 Task: Visit on the  ads of NVIDIA
Action: Mouse moved to (568, 59)
Screenshot: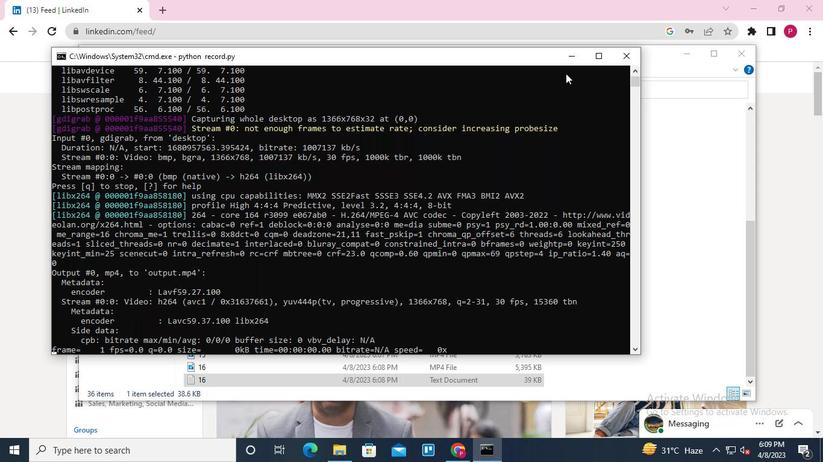 
Action: Mouse pressed left at (568, 59)
Screenshot: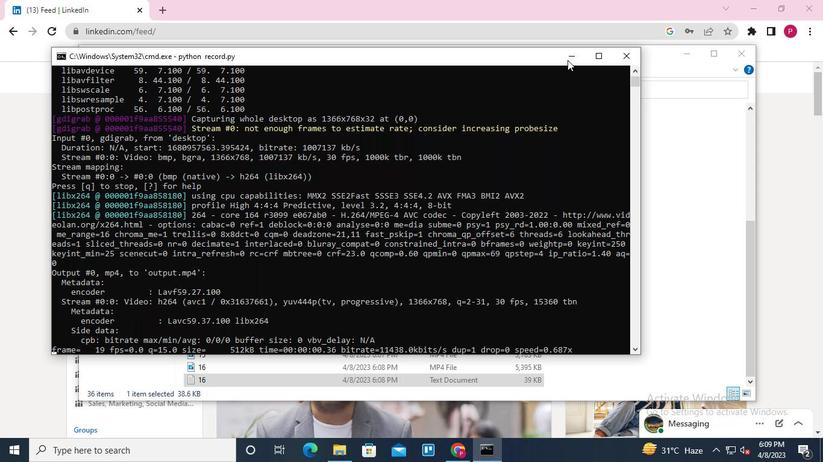 
Action: Mouse moved to (685, 56)
Screenshot: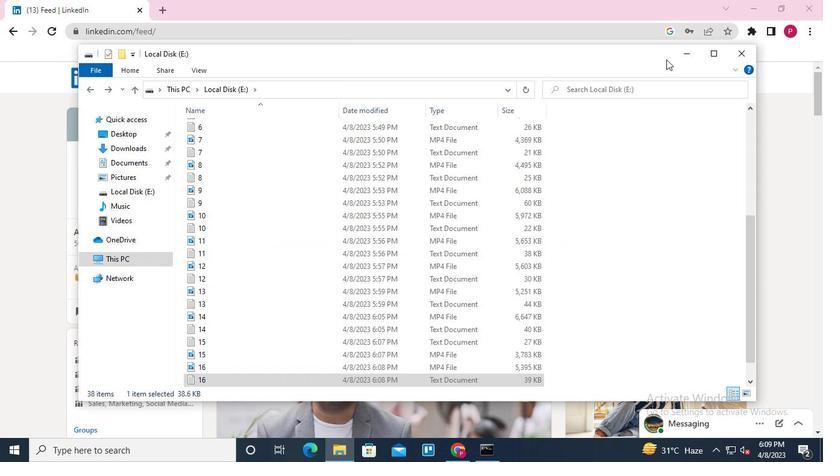 
Action: Mouse pressed left at (685, 56)
Screenshot: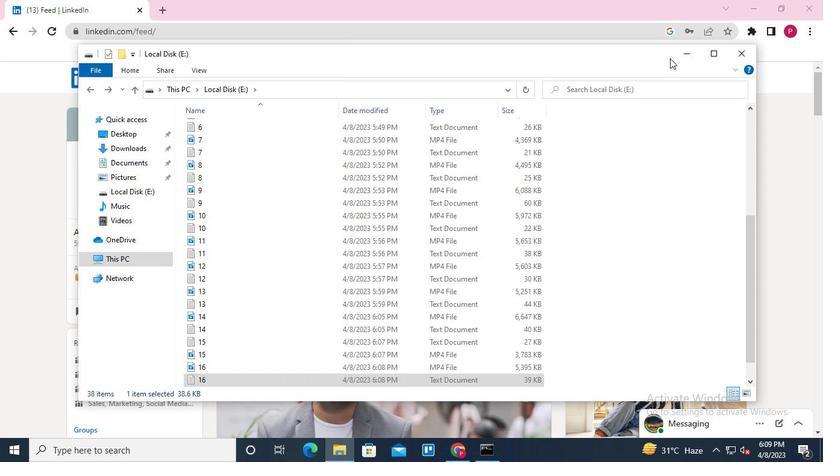 
Action: Mouse moved to (210, 78)
Screenshot: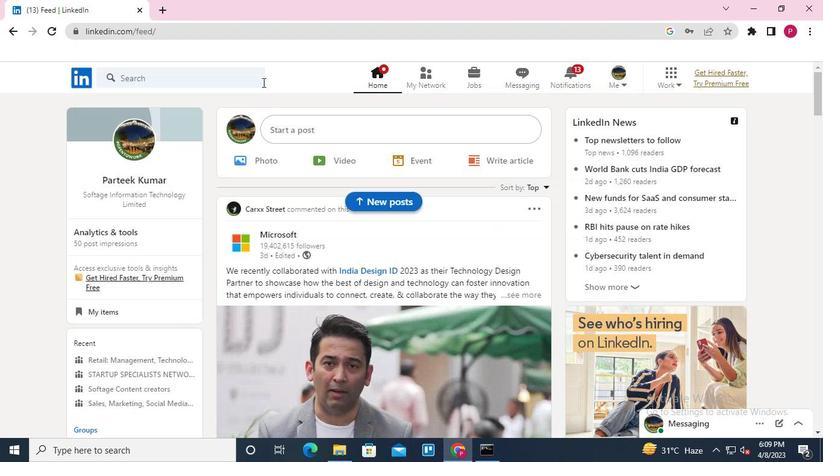 
Action: Mouse pressed left at (210, 78)
Screenshot: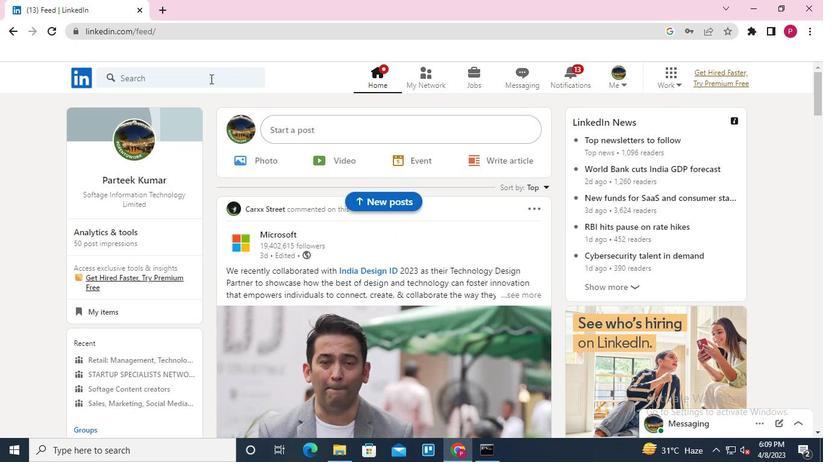 
Action: Keyboard Key.shift
Screenshot: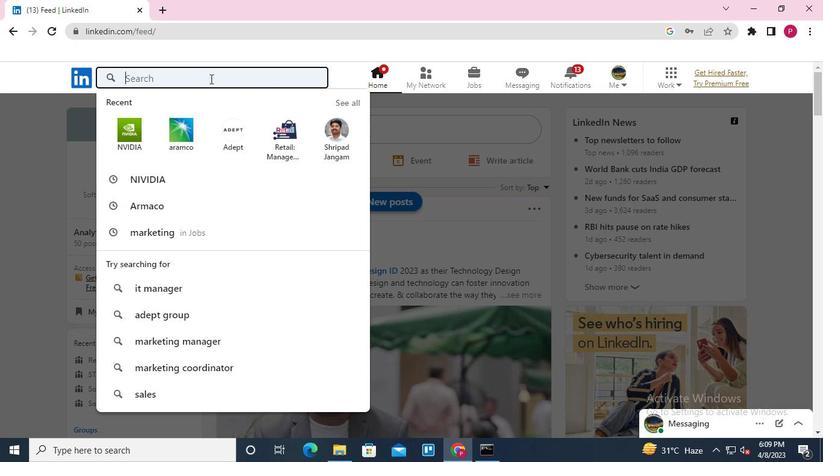 
Action: Keyboard Key.shift
Screenshot: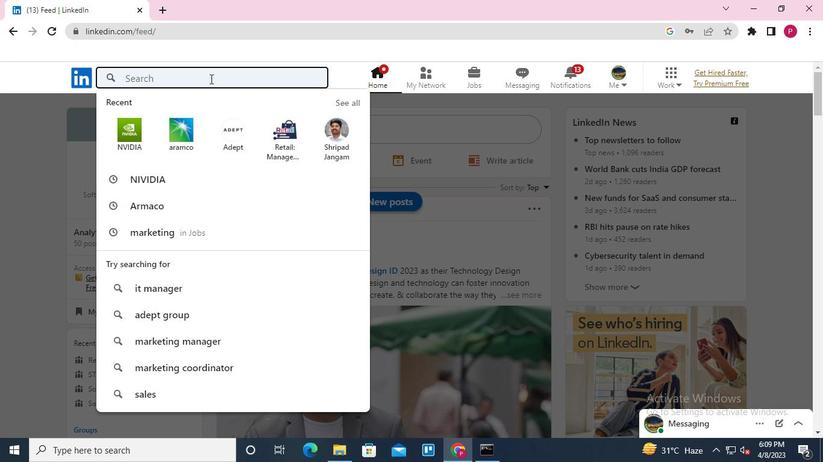 
Action: Keyboard Key.shift
Screenshot: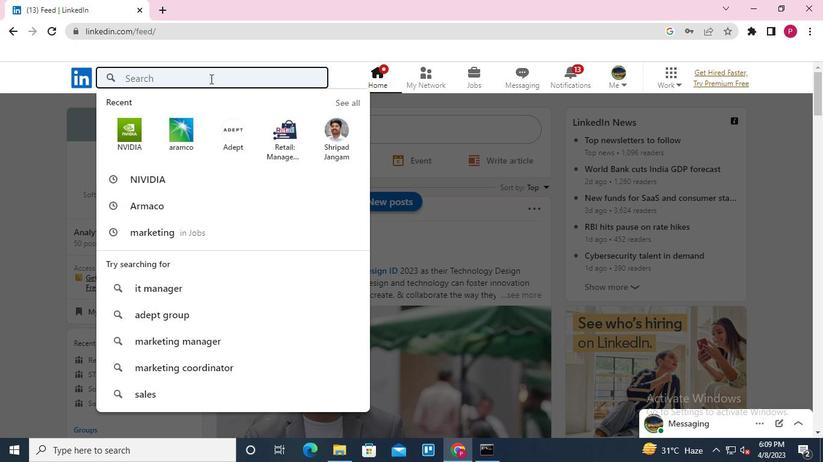 
Action: Keyboard Key.shift
Screenshot: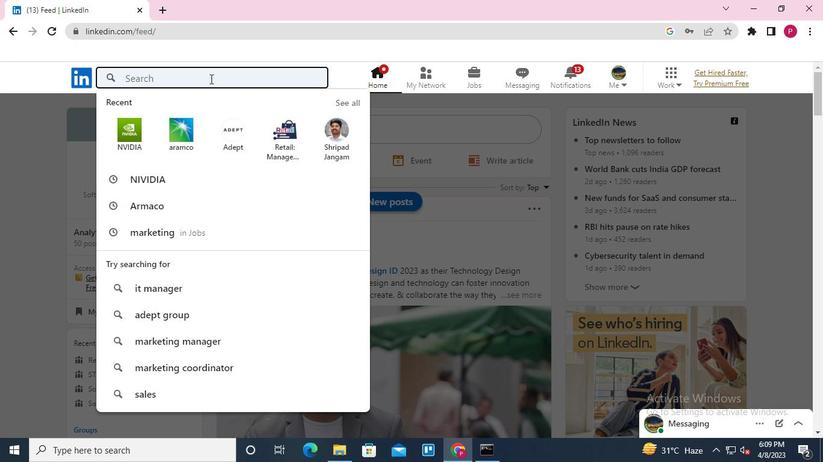 
Action: Keyboard Key.shift
Screenshot: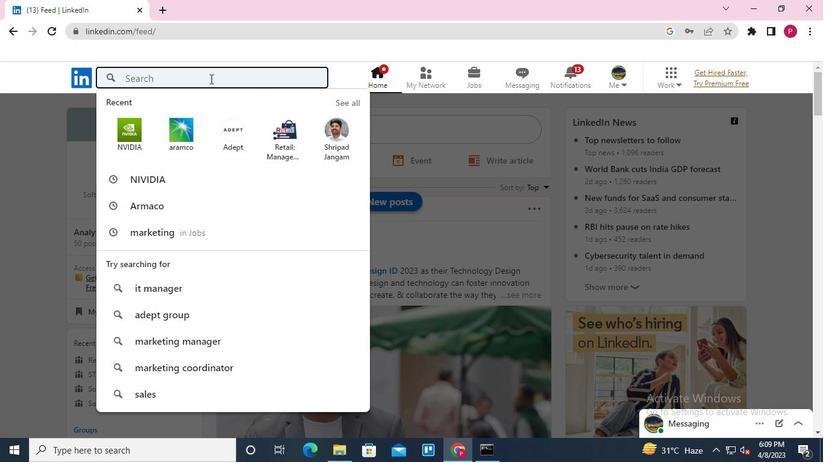 
Action: Keyboard Key.shift
Screenshot: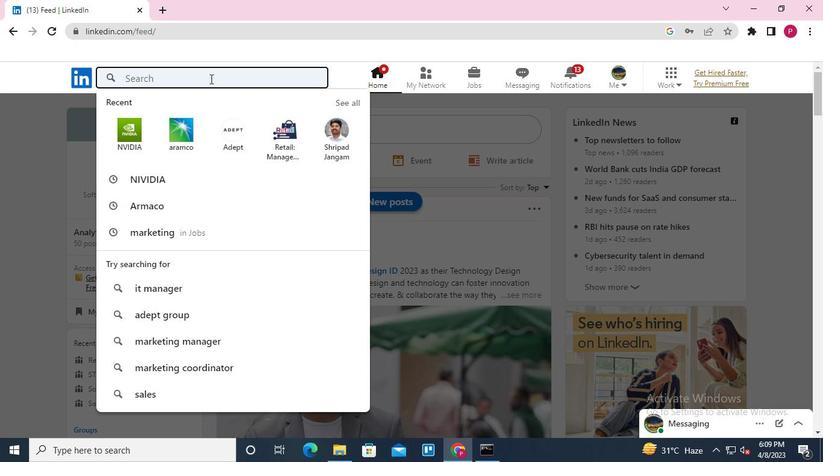 
Action: Keyboard N
Screenshot: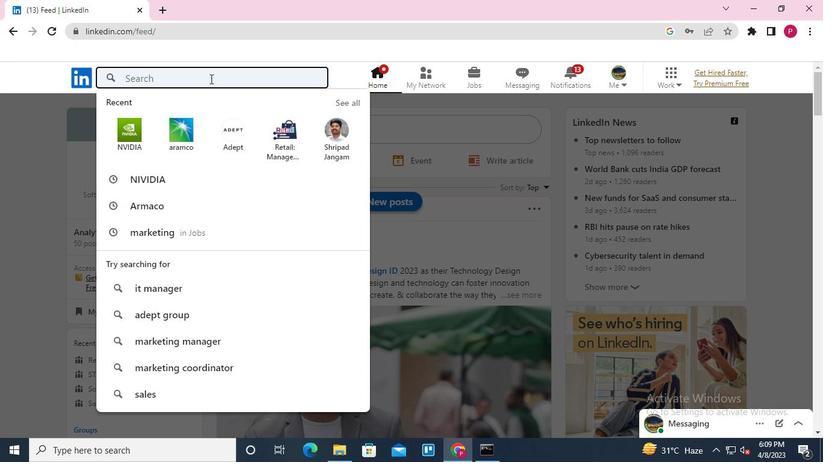 
Action: Keyboard V
Screenshot: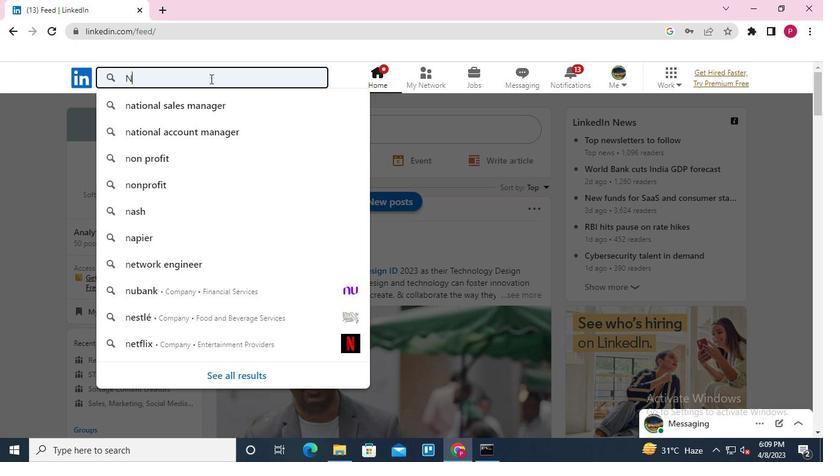 
Action: Keyboard I
Screenshot: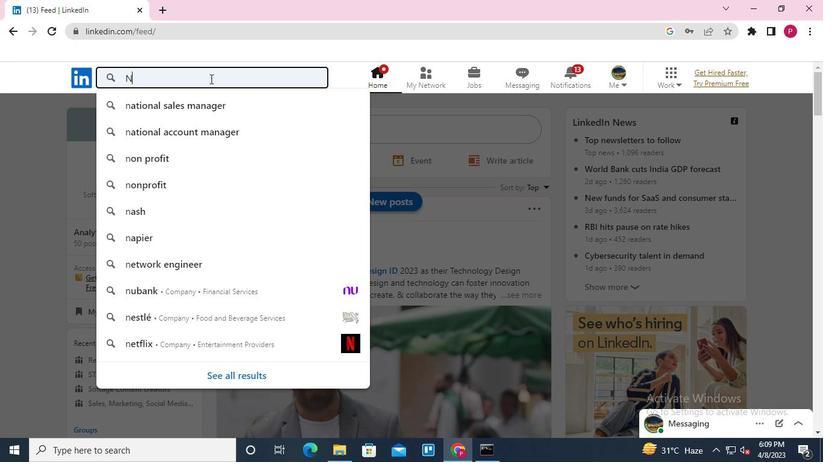 
Action: Keyboard D
Screenshot: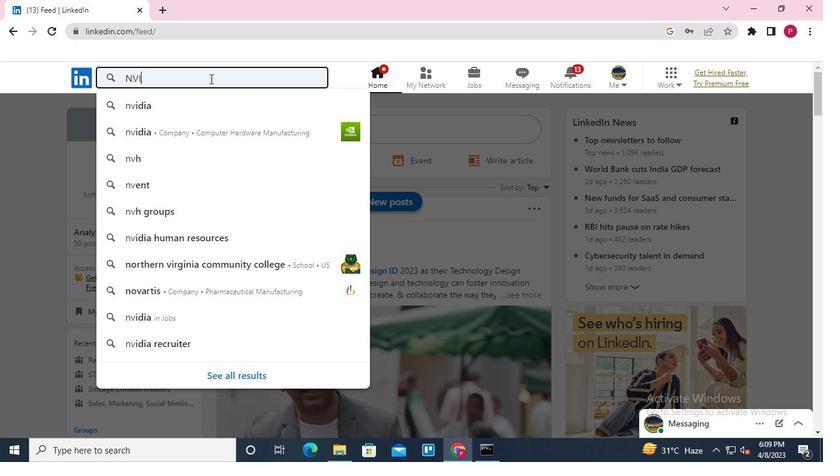 
Action: Keyboard I
Screenshot: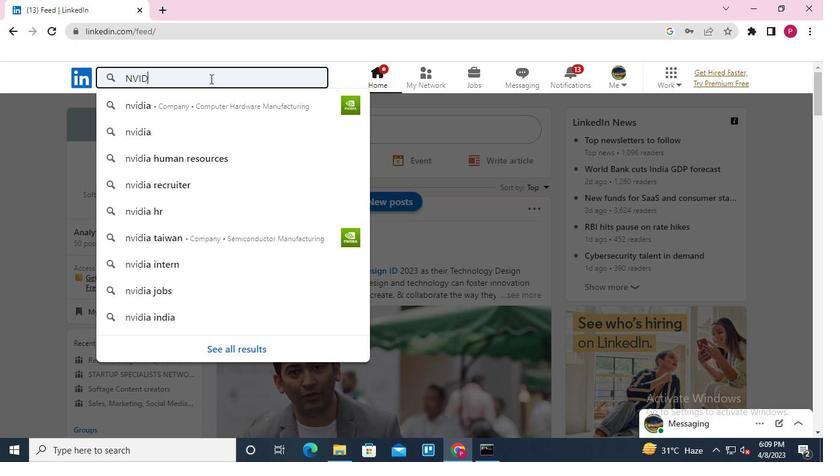 
Action: Keyboard A
Screenshot: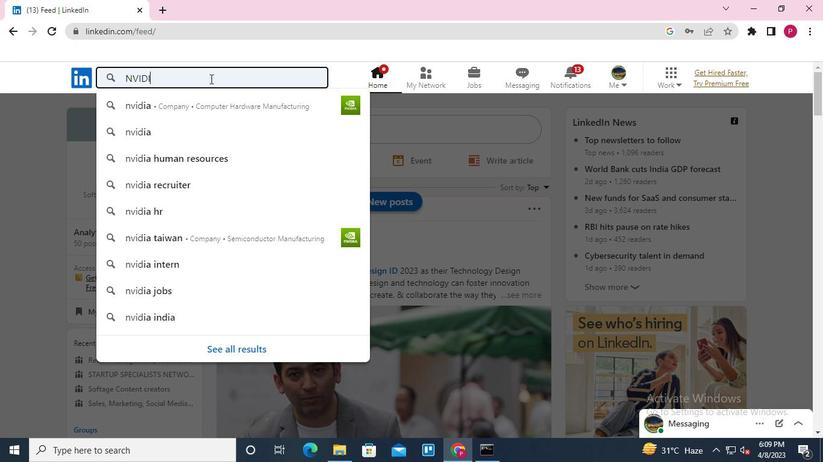 
Action: Keyboard Key.enter
Screenshot: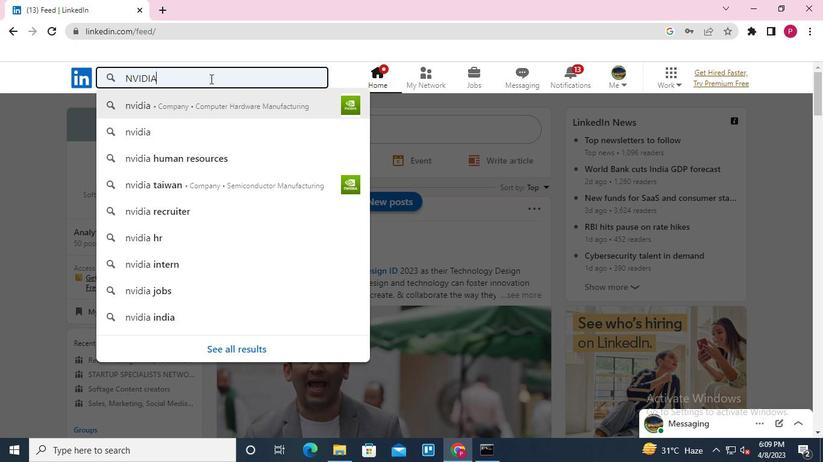 
Action: Mouse moved to (163, 163)
Screenshot: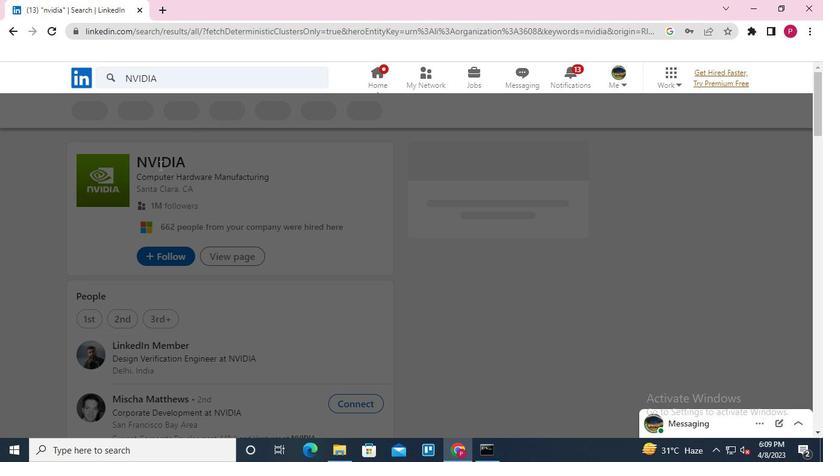 
Action: Mouse pressed left at (163, 163)
Screenshot: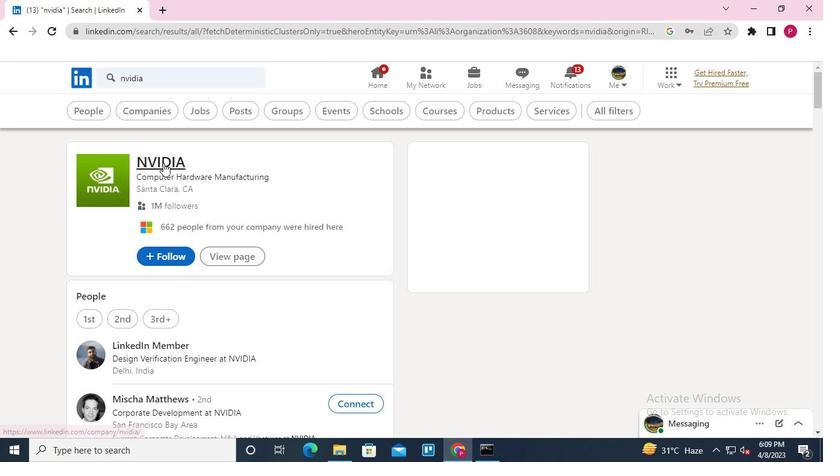 
Action: Mouse pressed left at (163, 163)
Screenshot: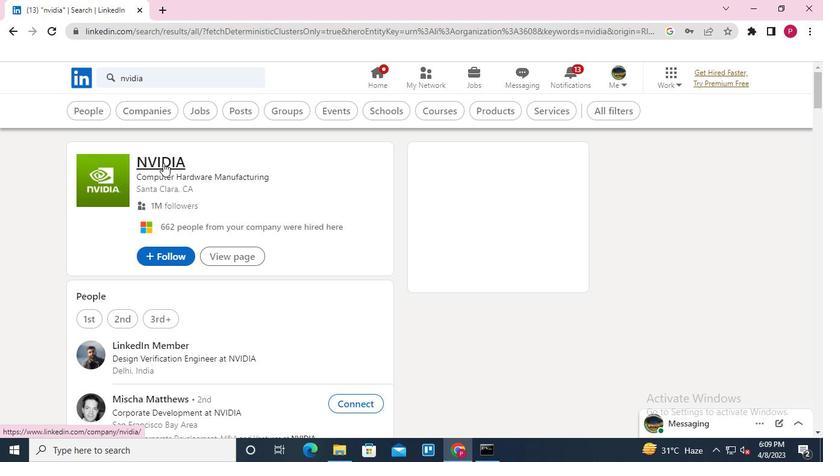 
Action: Mouse moved to (186, 151)
Screenshot: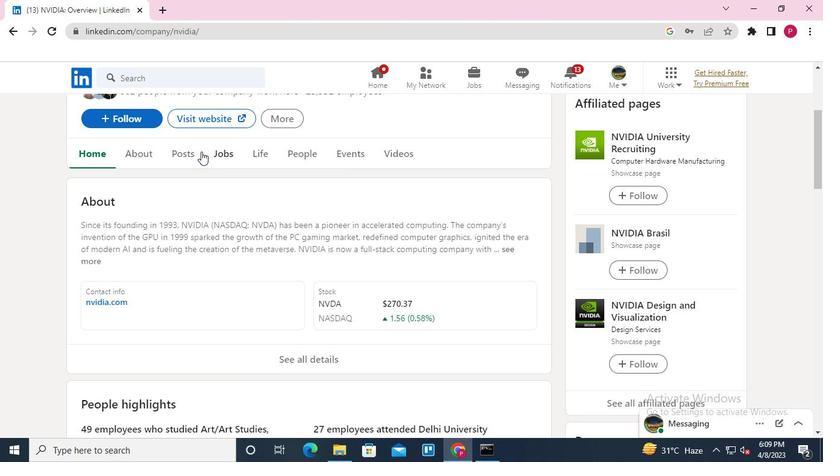 
Action: Mouse pressed left at (186, 151)
Screenshot: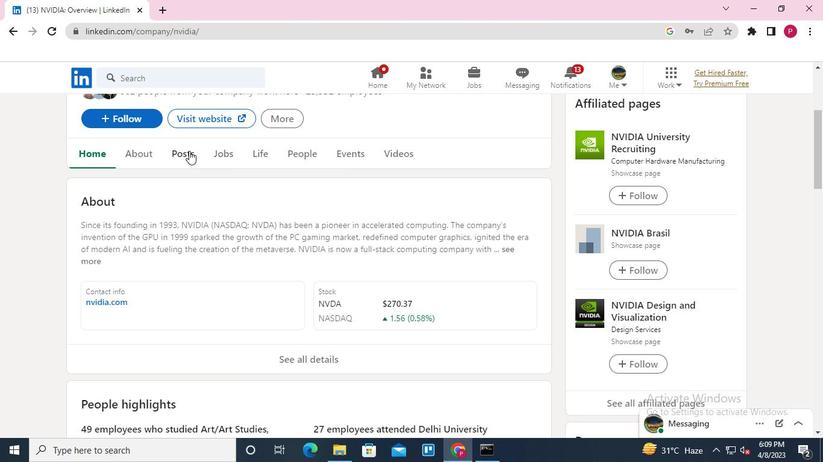 
Action: Mouse moved to (470, 191)
Screenshot: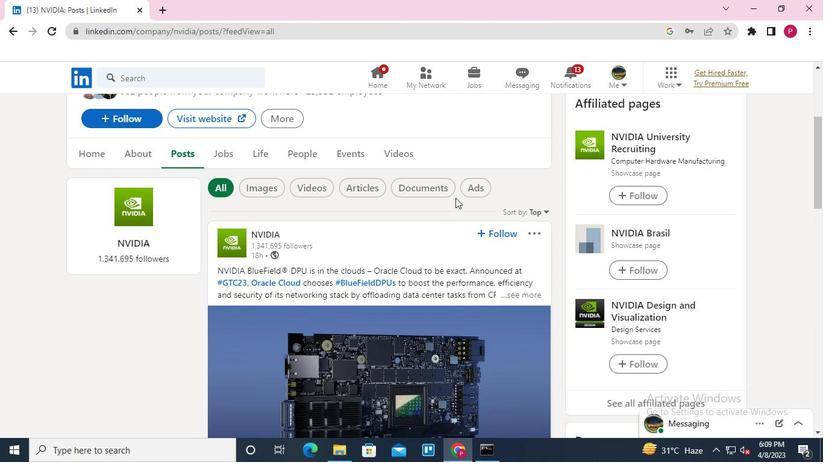 
Action: Mouse pressed left at (470, 191)
Screenshot: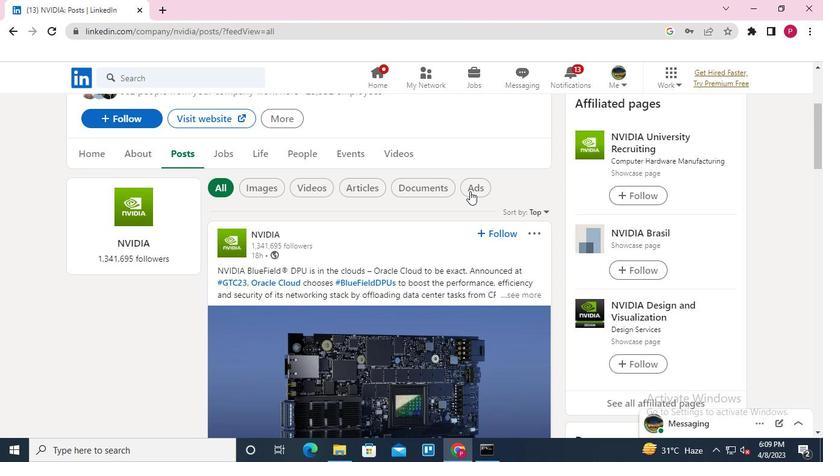 
Action: Mouse moved to (335, 307)
Screenshot: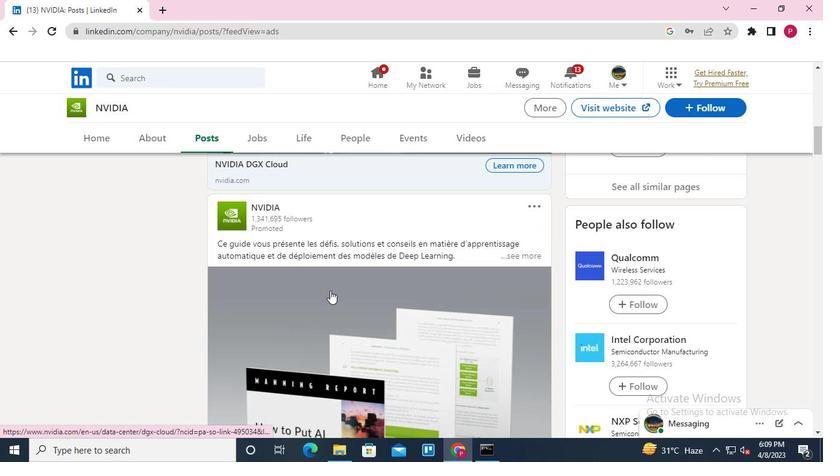 
Action: Keyboard Key.alt_l
Screenshot: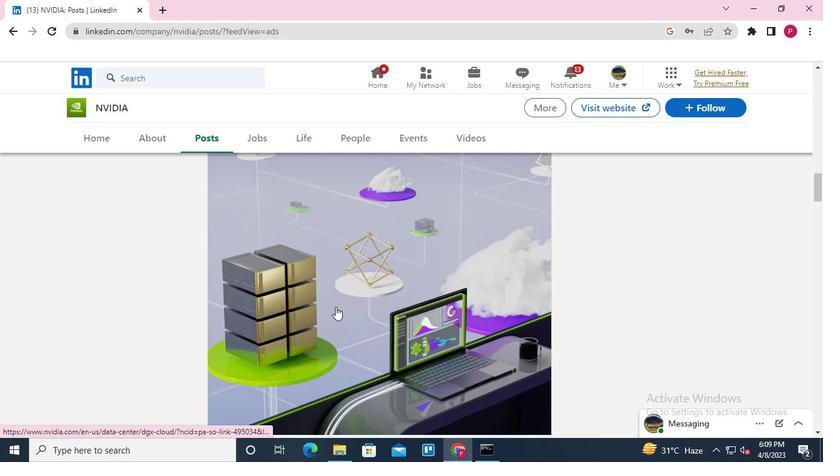 
Action: Keyboard Key.tab
Screenshot: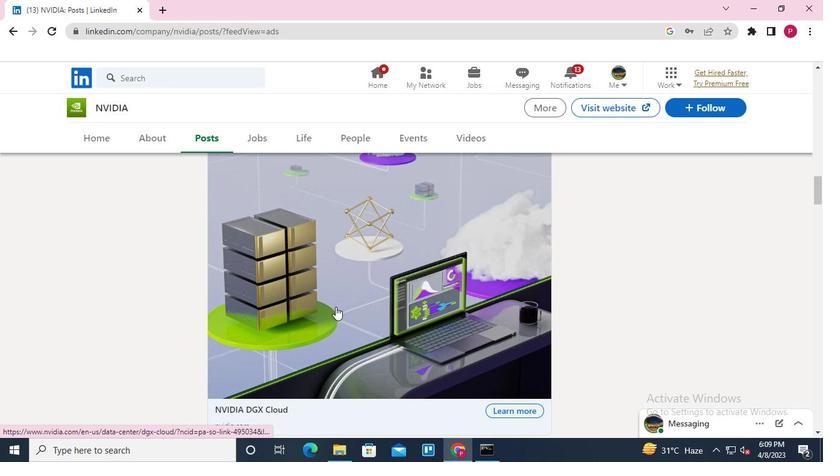 
Action: Mouse moved to (594, 168)
Screenshot: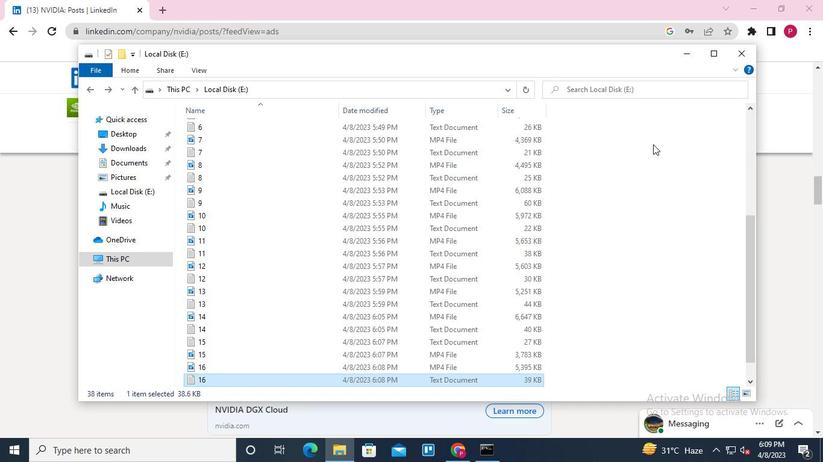 
Action: Keyboard Key.alt_l
Screenshot: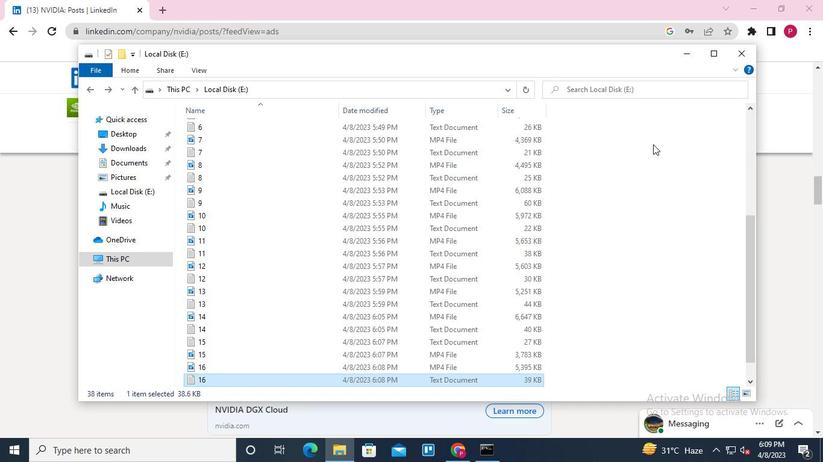 
Action: Mouse moved to (585, 171)
Screenshot: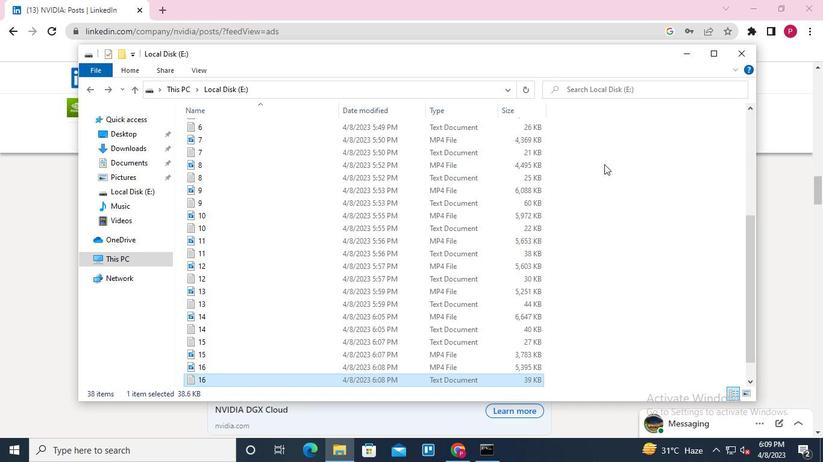 
Action: Keyboard Key.tab
Screenshot: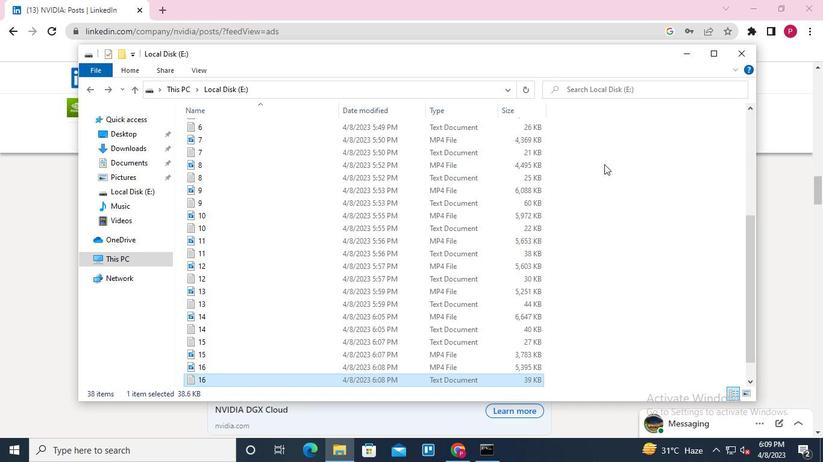 
Action: Mouse moved to (538, 177)
Screenshot: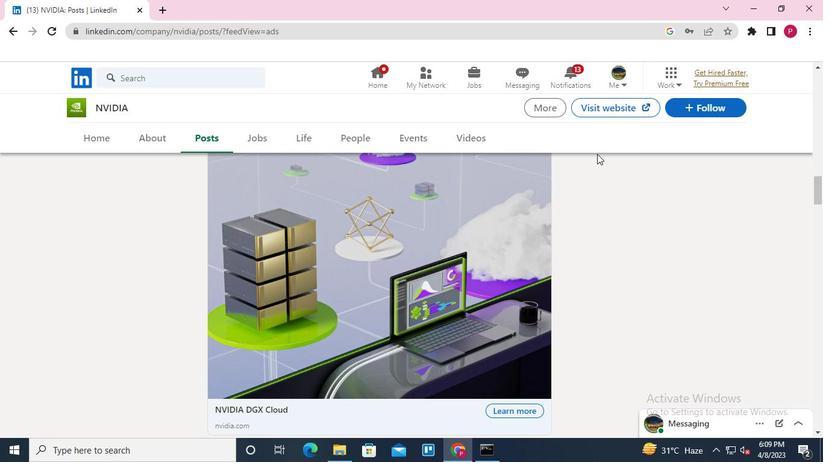 
Action: Keyboard Key.alt_l
Screenshot: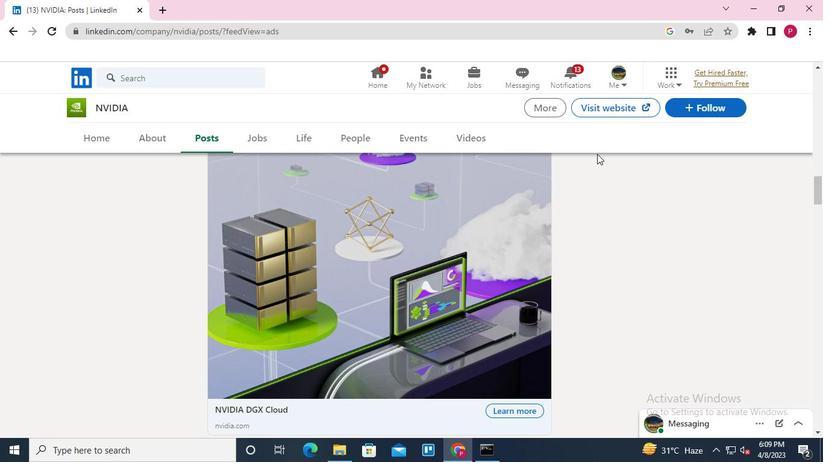 
Action: Keyboard Key.tab
Screenshot: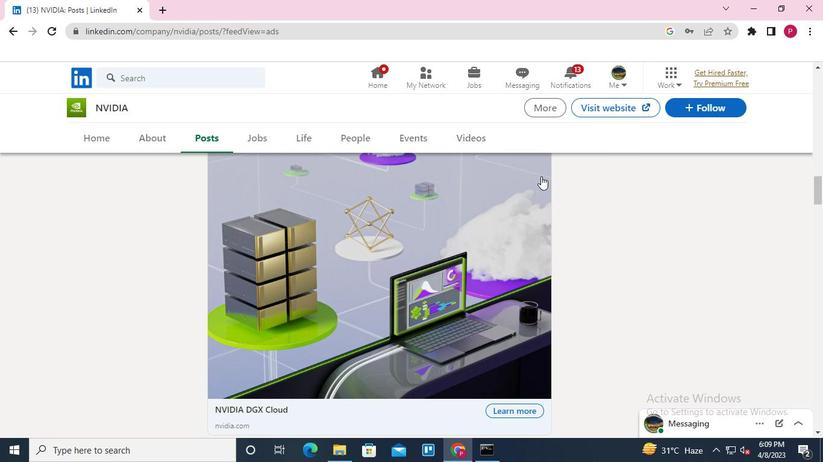
Action: Keyboard Key.tab
Screenshot: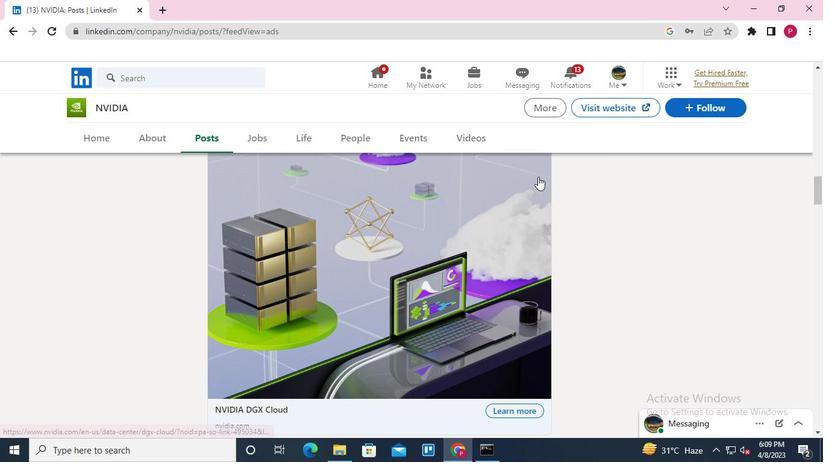
Action: Mouse moved to (626, 53)
Screenshot: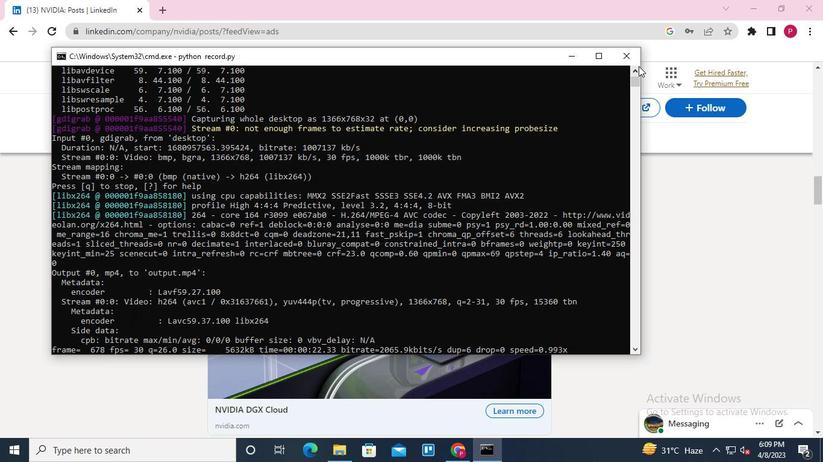 
Action: Mouse pressed left at (626, 53)
Screenshot: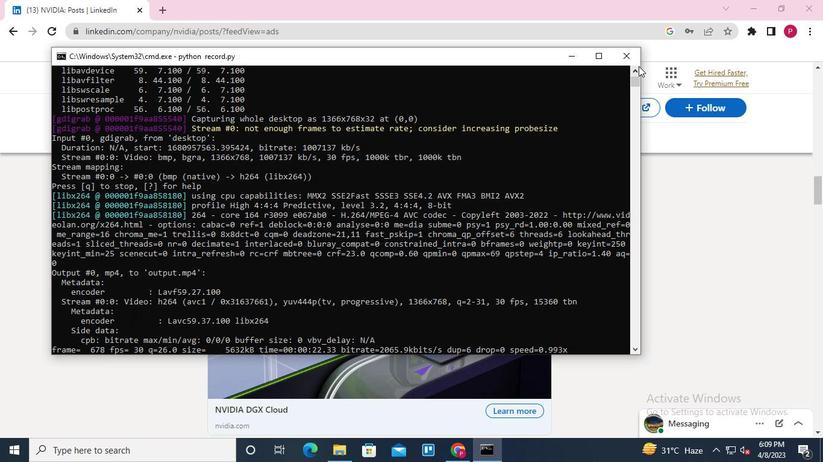 
Action: Mouse moved to (626, 53)
Screenshot: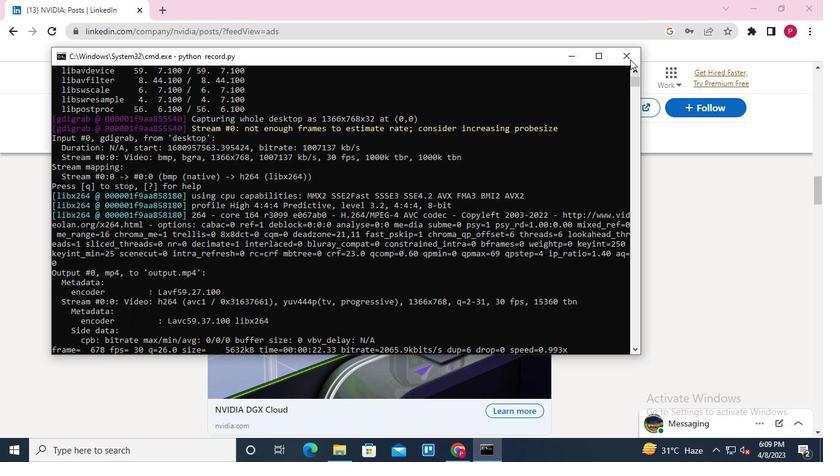 
